 Task: Look for products in the category "Pre-Mixed Cocktails" that are on sale.
Action: Mouse moved to (1032, 336)
Screenshot: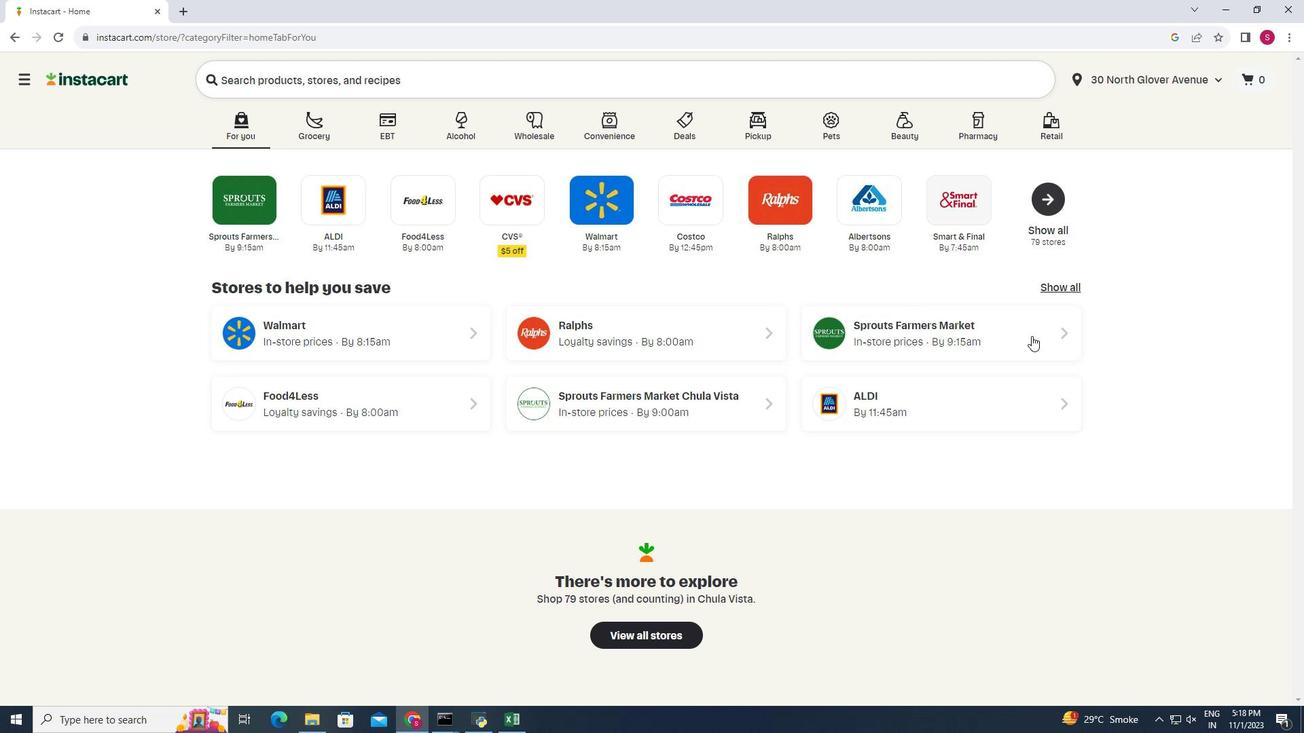 
Action: Mouse pressed left at (1032, 336)
Screenshot: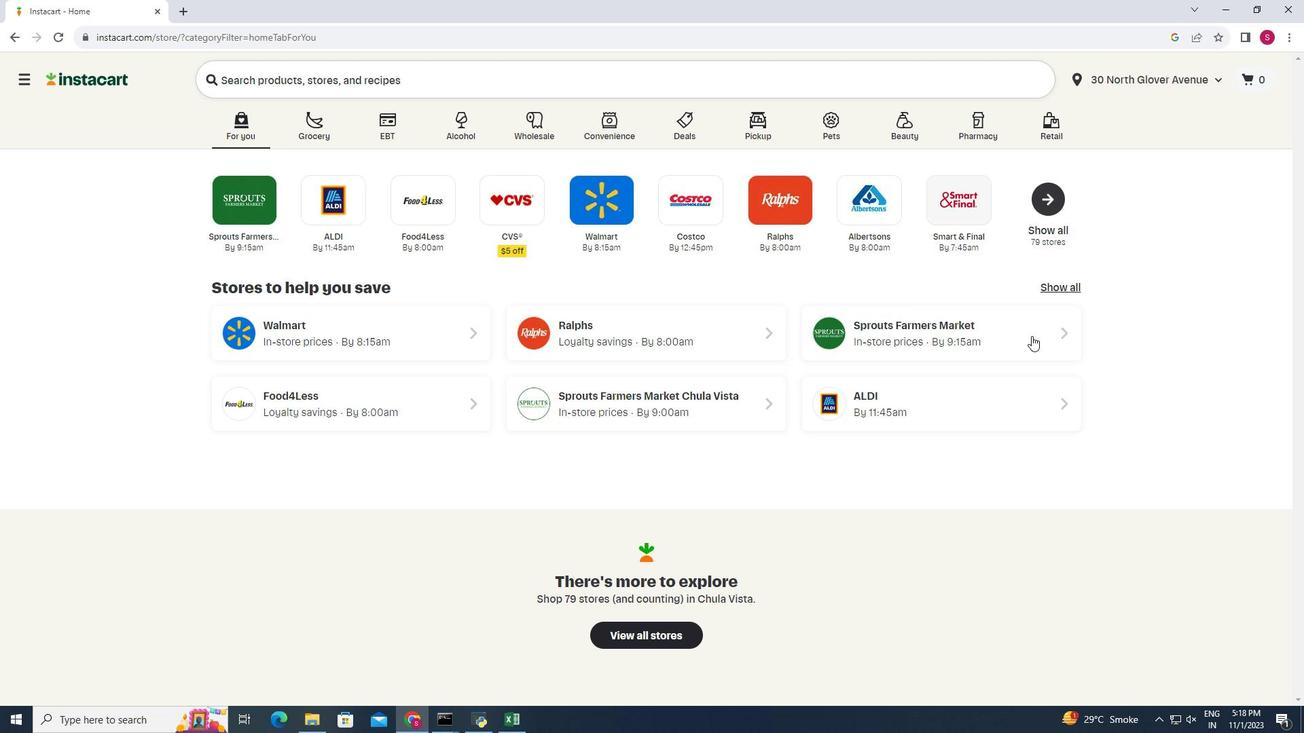 
Action: Mouse moved to (67, 674)
Screenshot: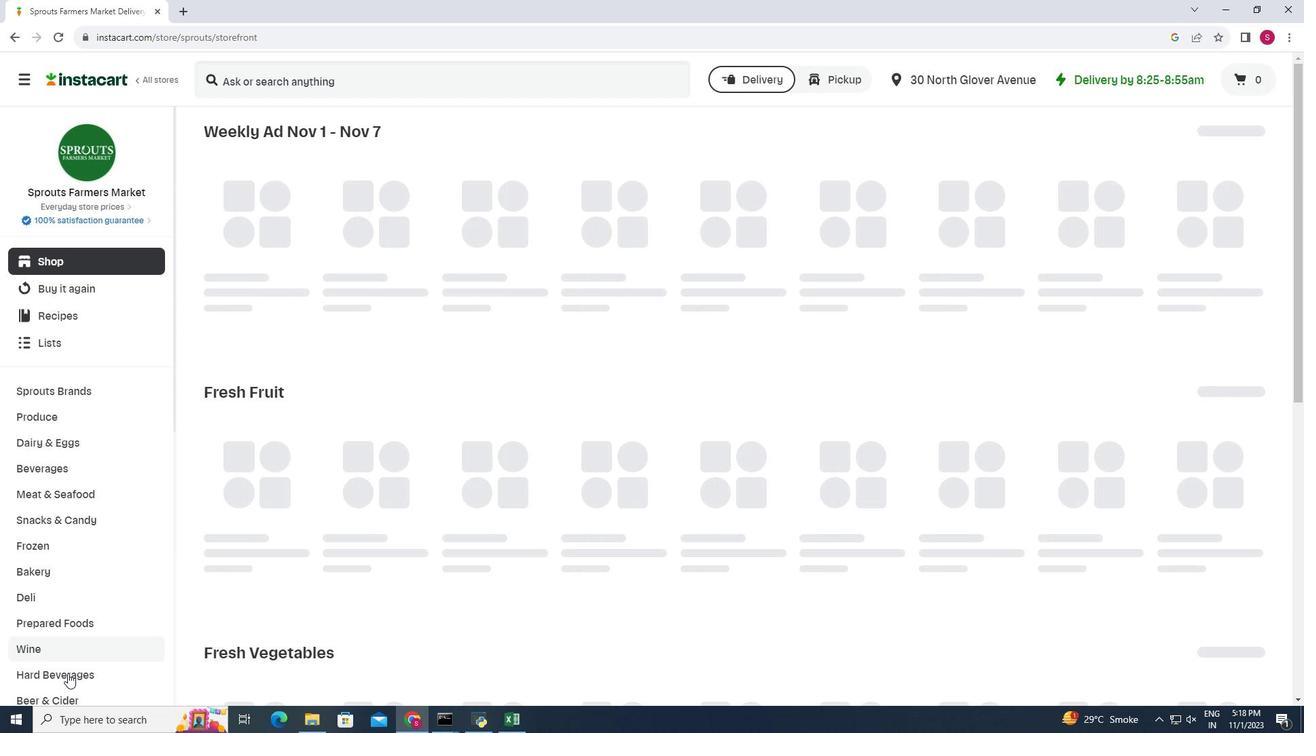 
Action: Mouse pressed left at (67, 674)
Screenshot: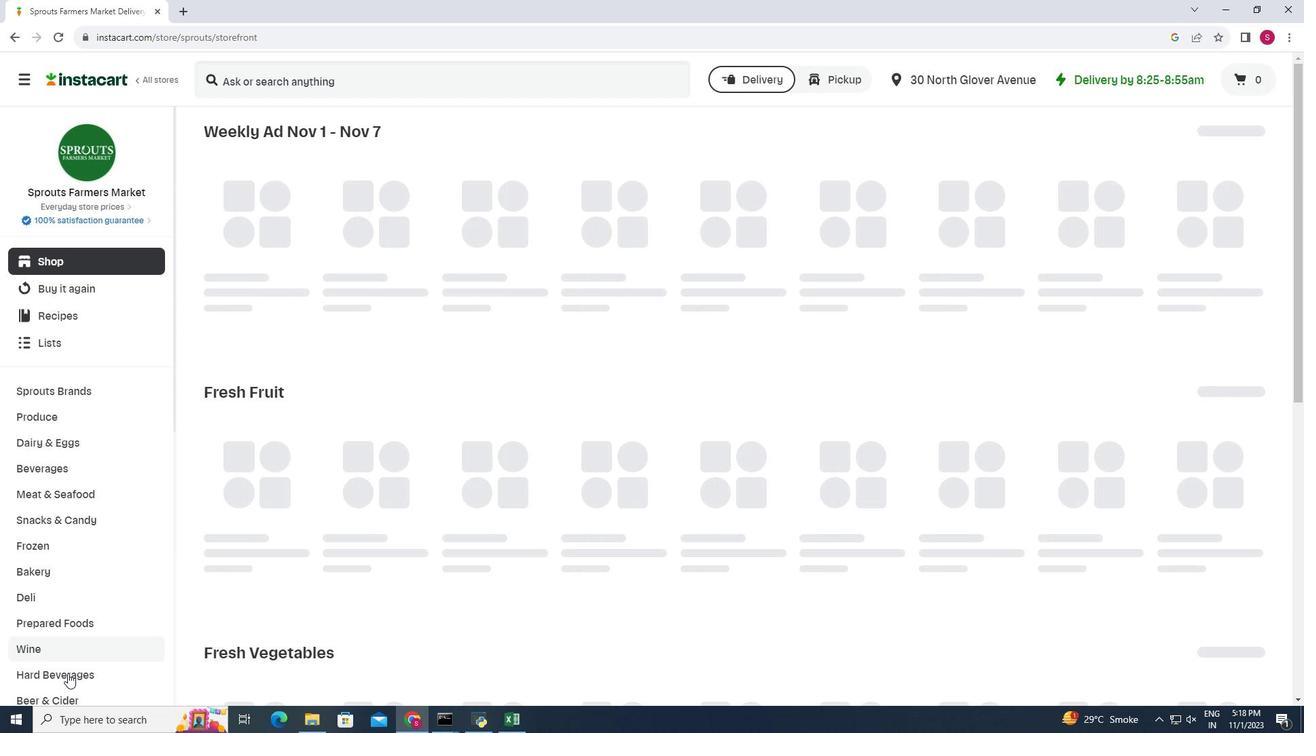 
Action: Mouse moved to (549, 162)
Screenshot: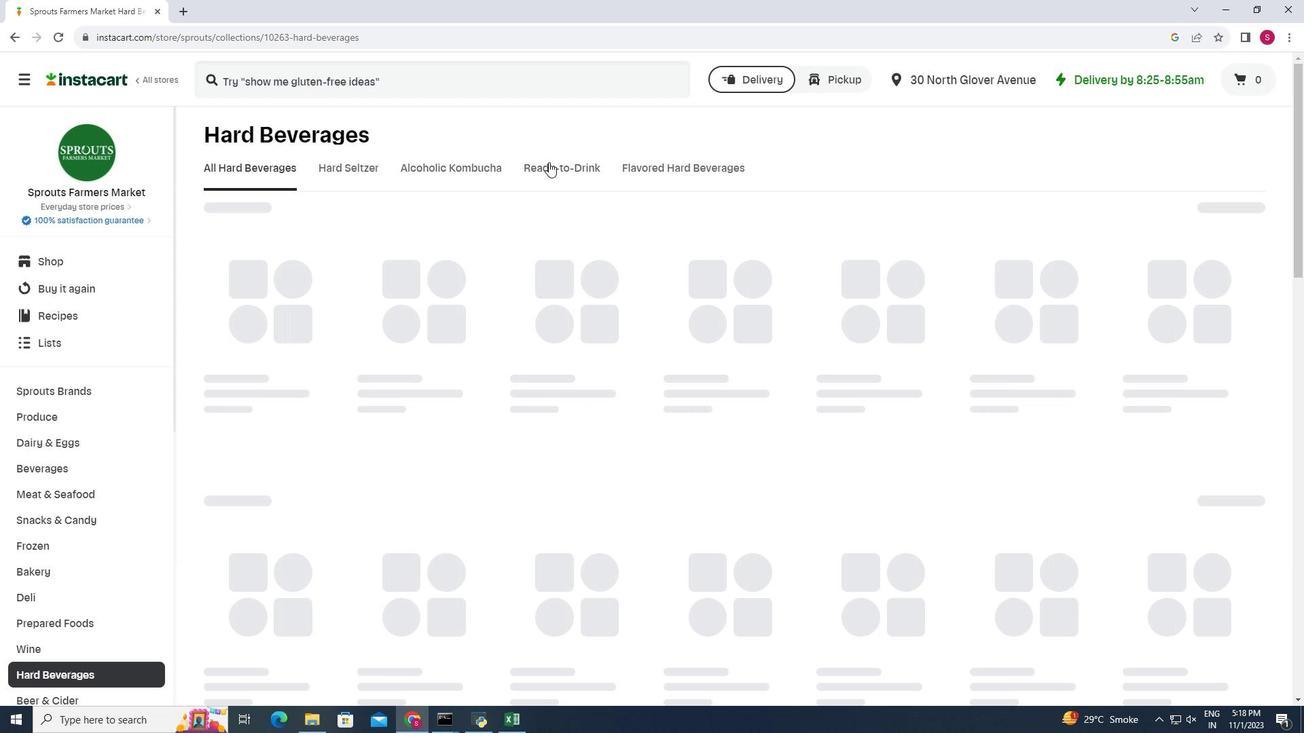 
Action: Mouse pressed left at (549, 162)
Screenshot: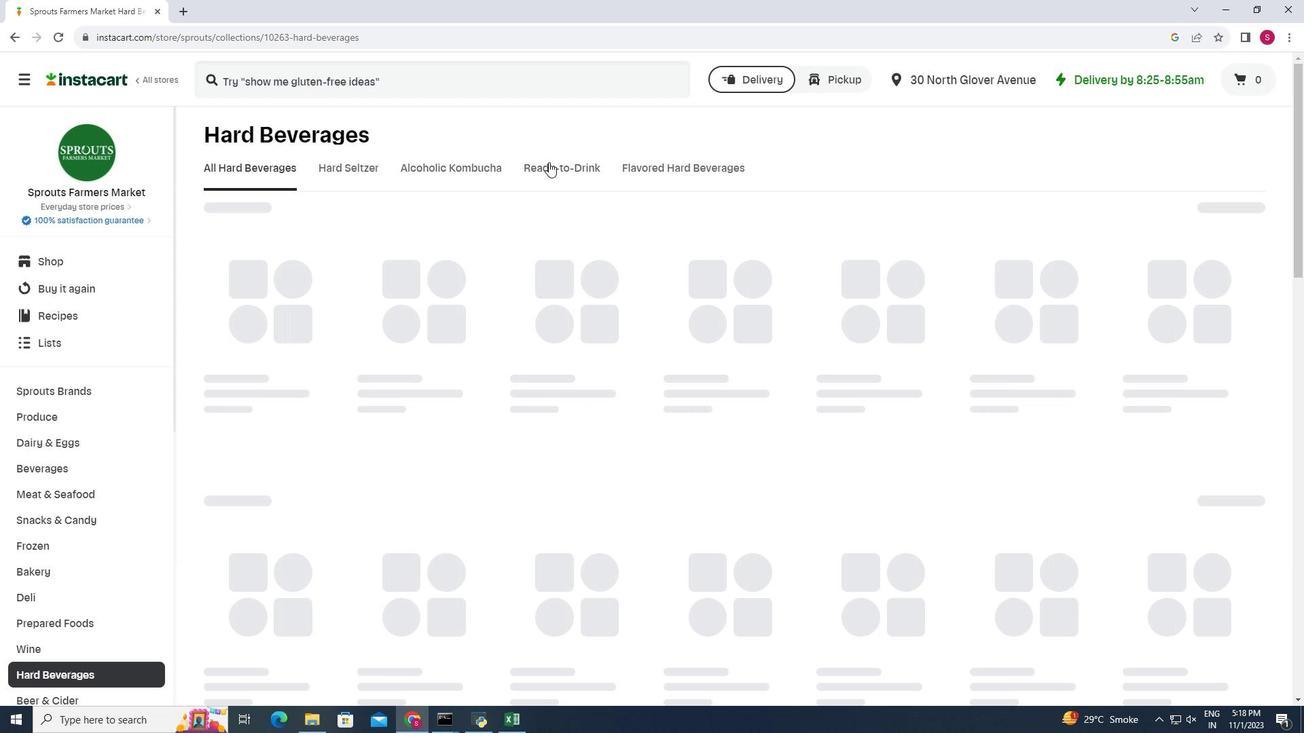 
Action: Mouse moved to (489, 221)
Screenshot: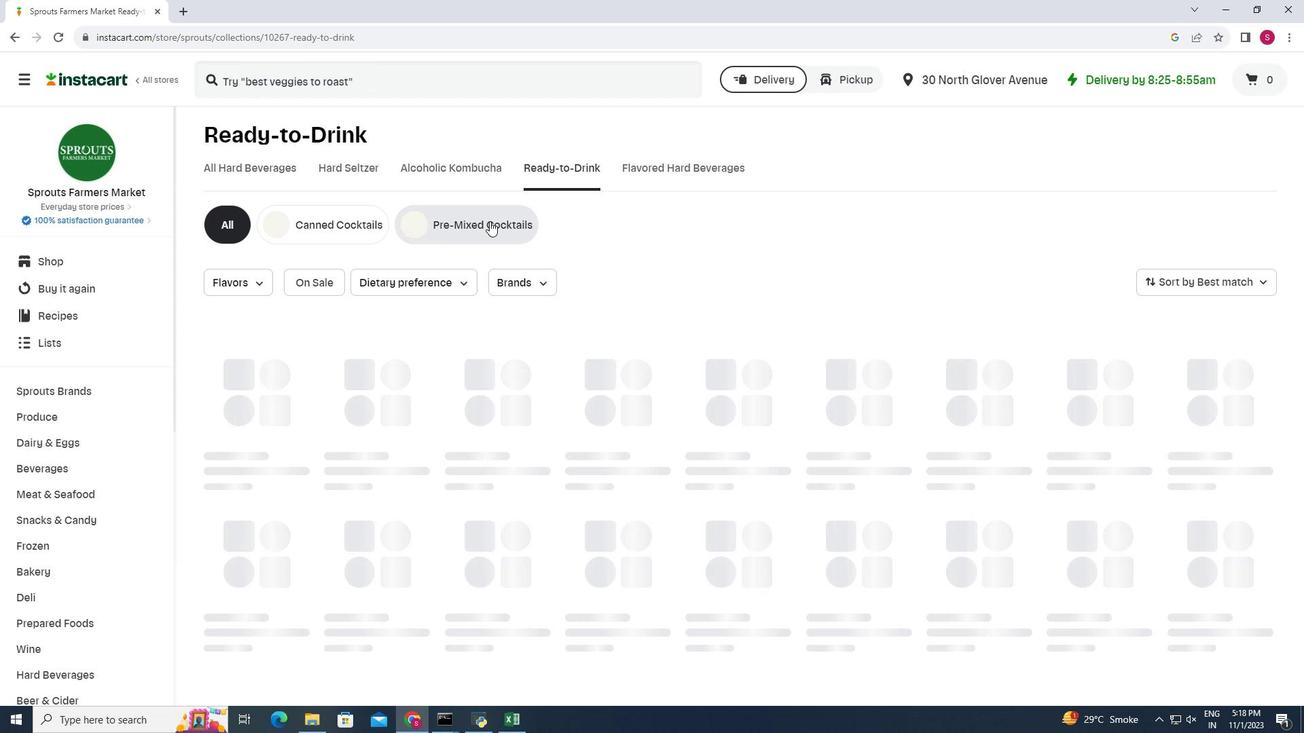 
Action: Mouse pressed left at (489, 221)
Screenshot: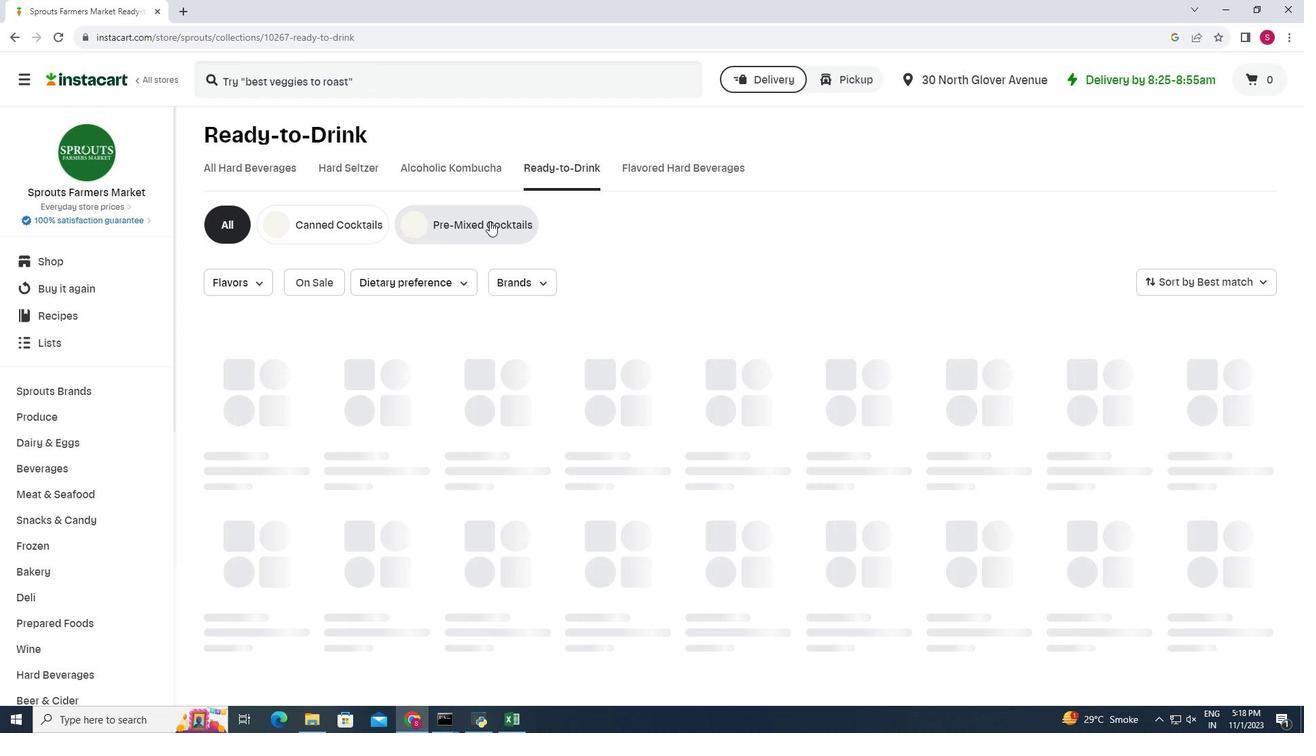 
Action: Mouse moved to (326, 278)
Screenshot: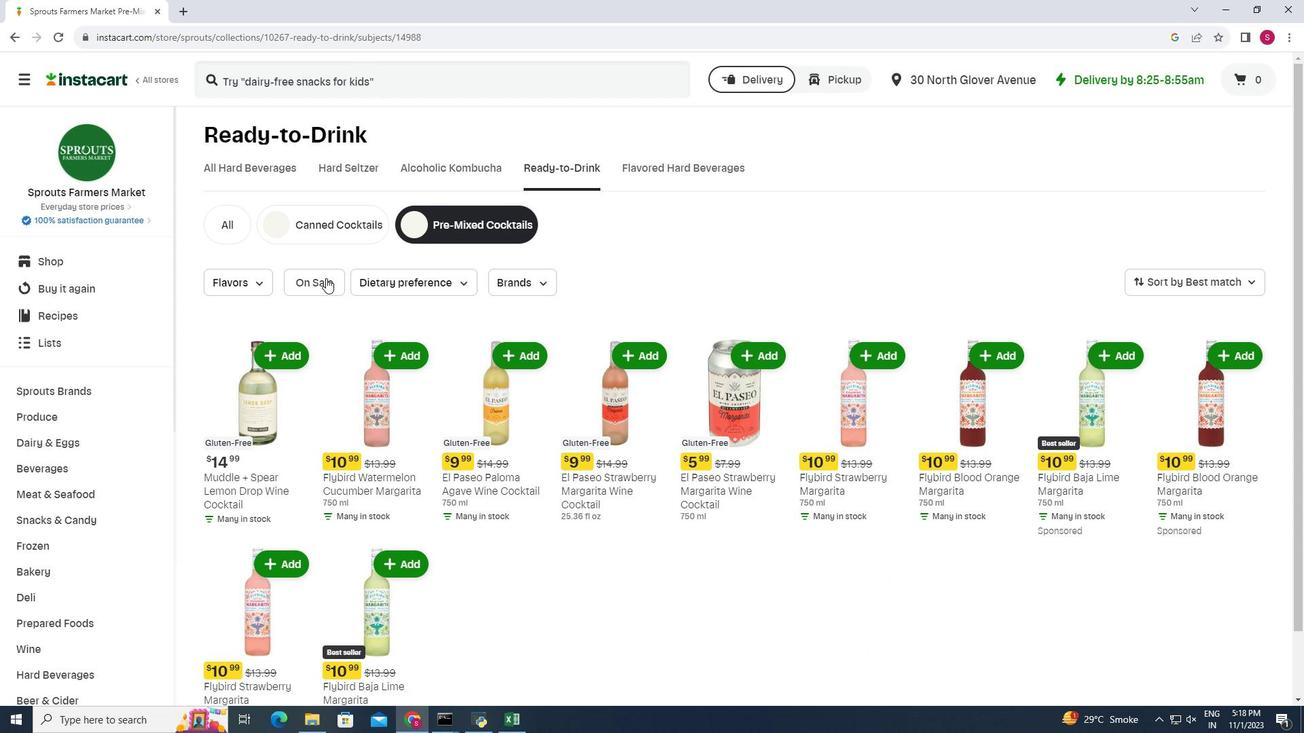 
Action: Mouse pressed left at (326, 278)
Screenshot: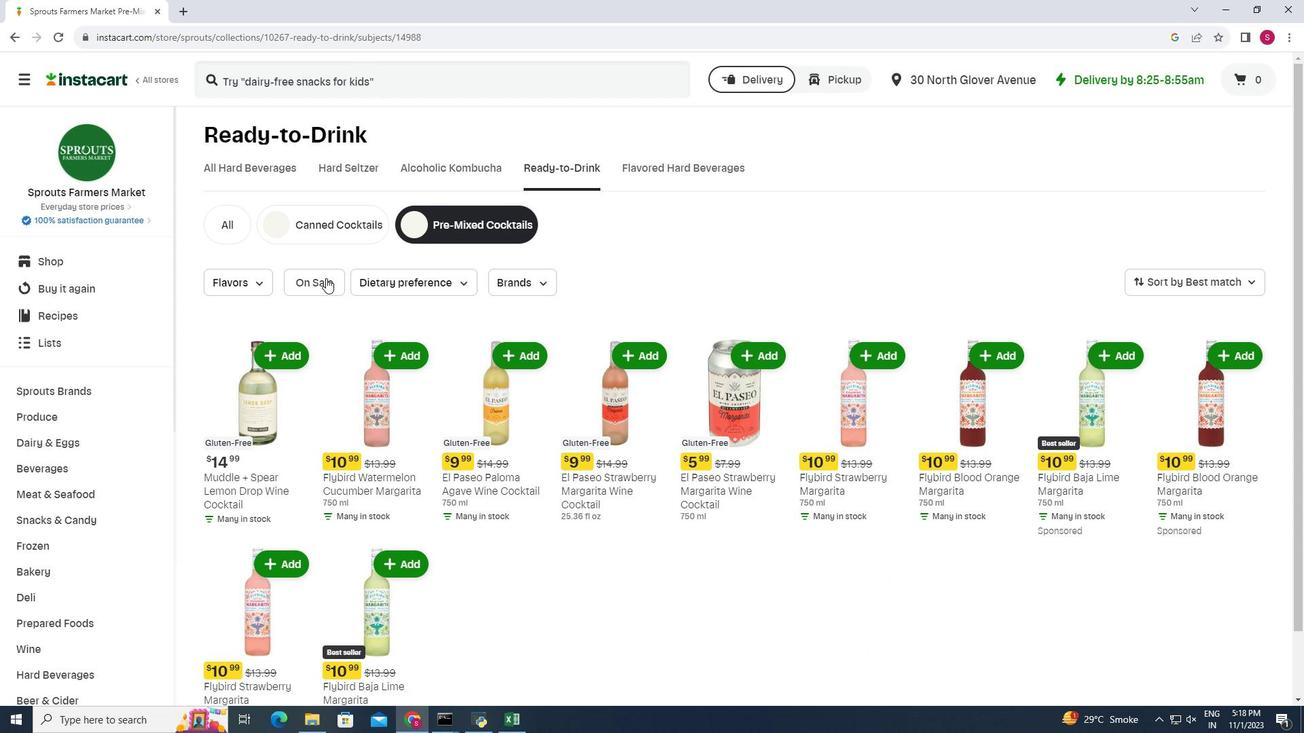 
Action: Mouse moved to (580, 334)
Screenshot: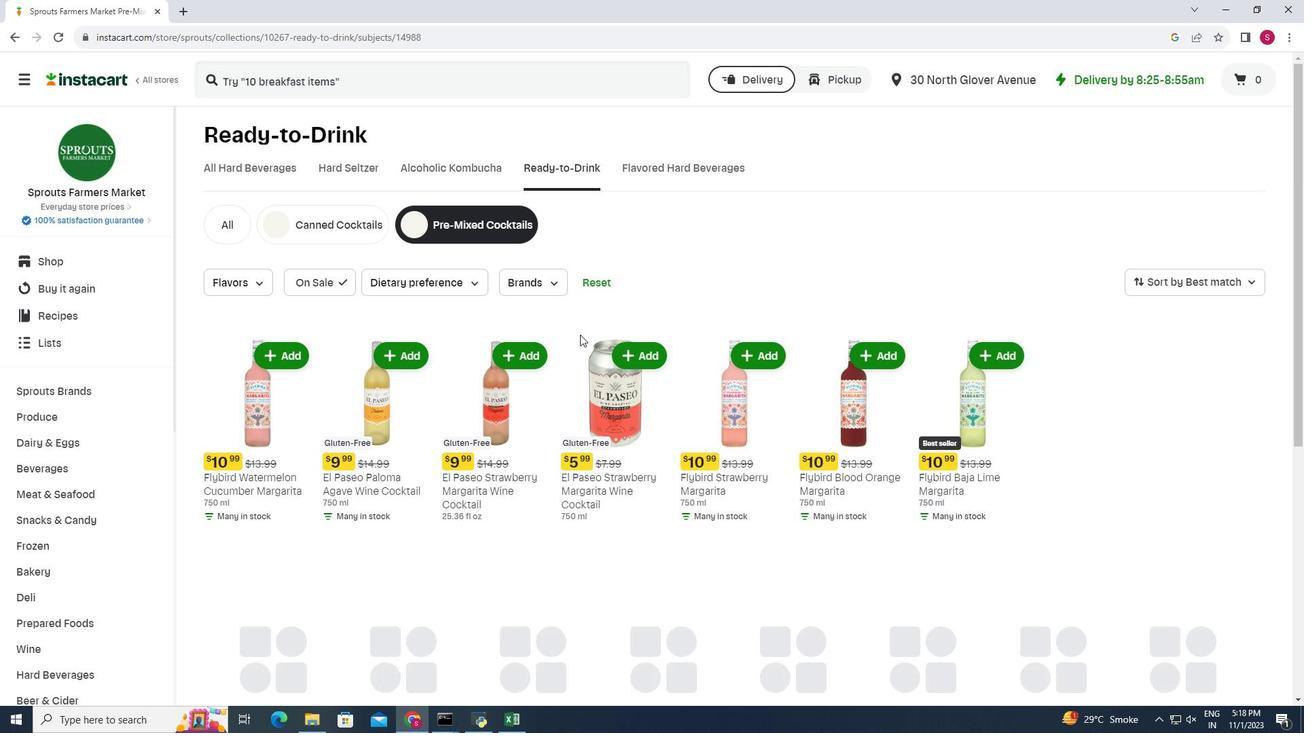 
